 Task: Plan a time for the digital detox day.
Action: Mouse moved to (126, 203)
Screenshot: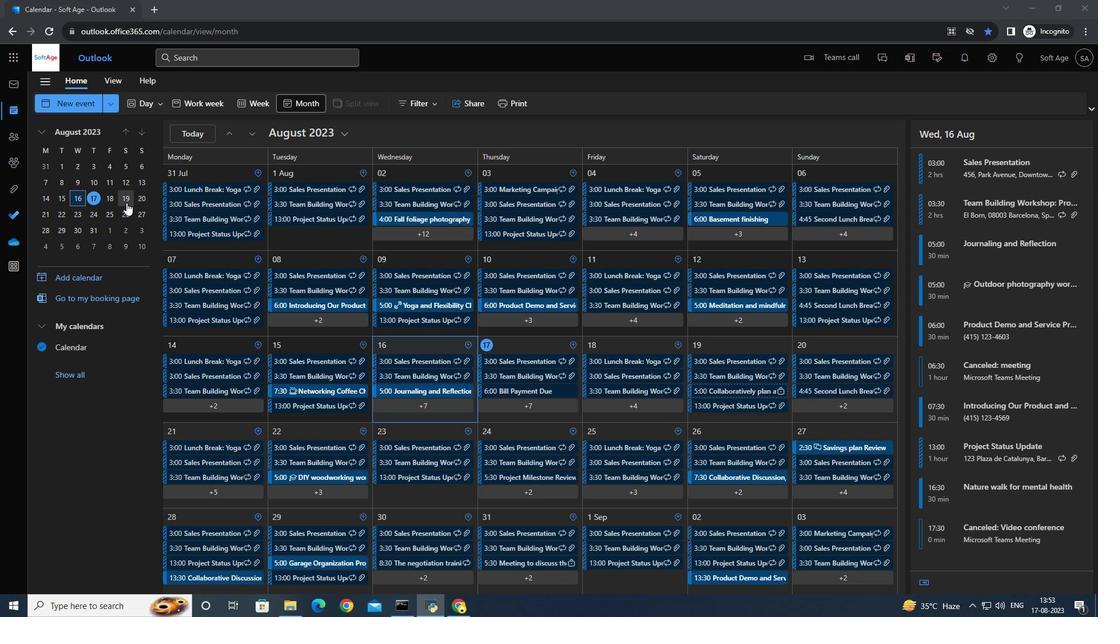 
Action: Mouse pressed left at (126, 203)
Screenshot: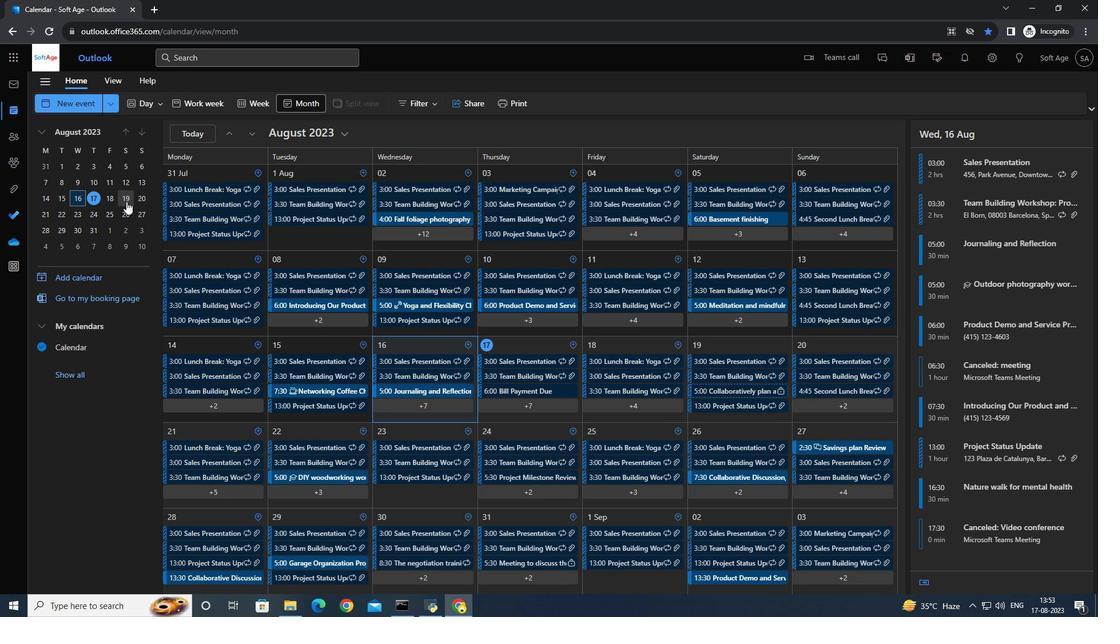 
Action: Mouse moved to (94, 104)
Screenshot: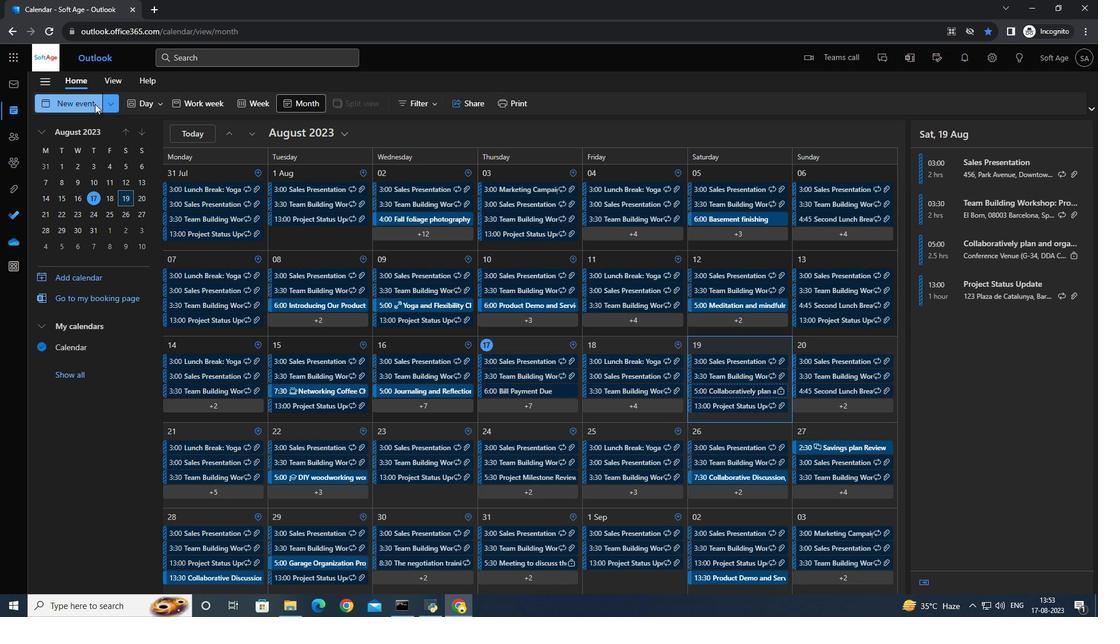 
Action: Mouse pressed left at (94, 104)
Screenshot: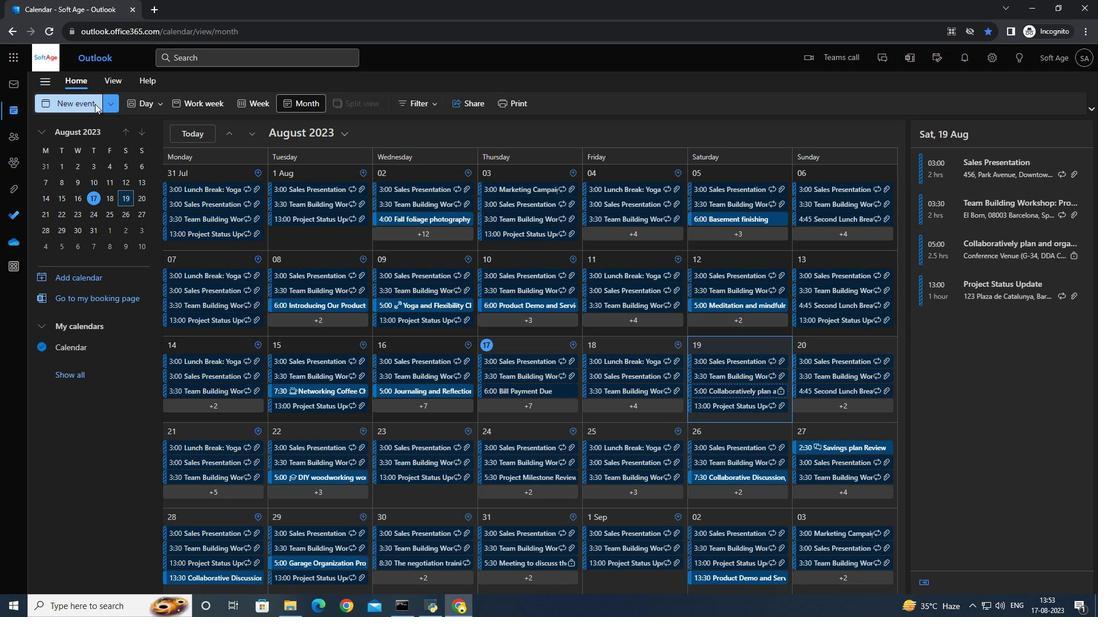 
Action: Mouse moved to (334, 177)
Screenshot: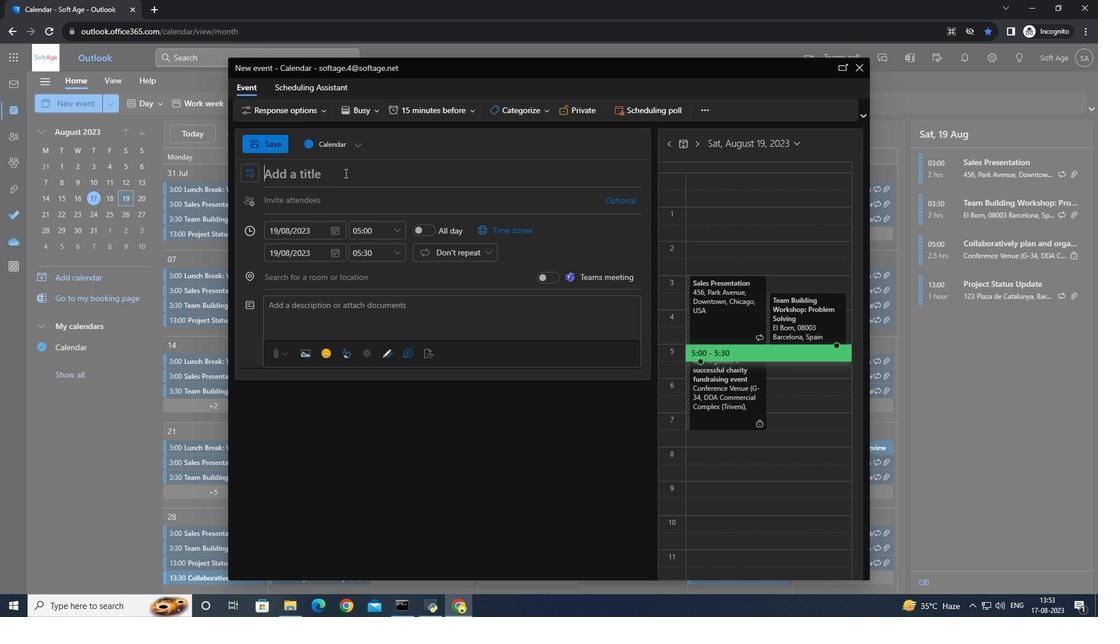 
Action: Key pressed <Key.caps_lock>
Screenshot: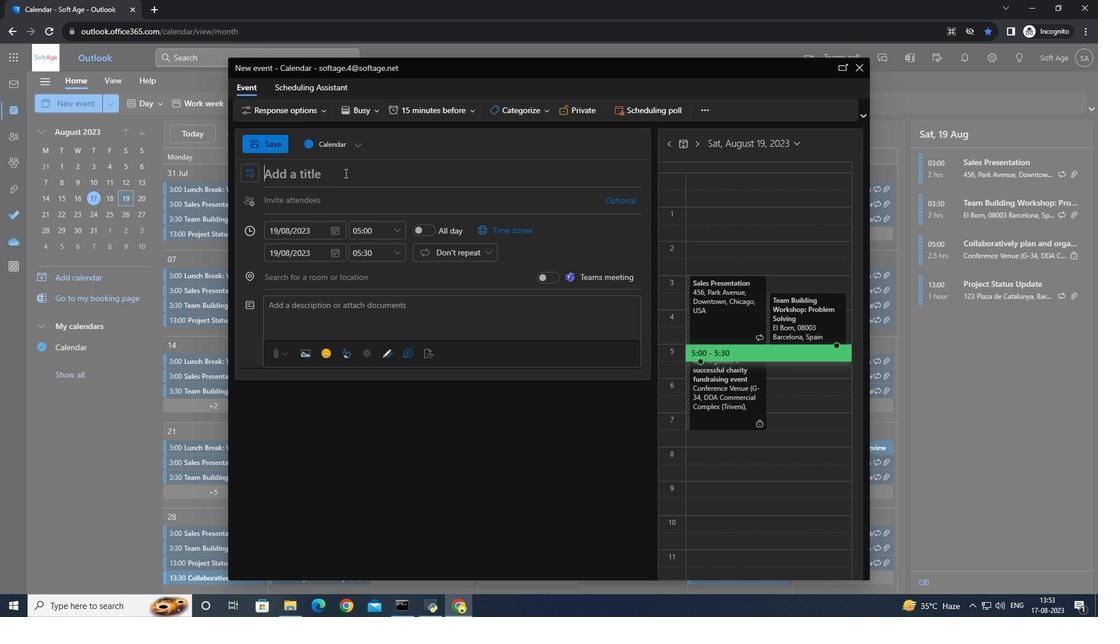 
Action: Mouse moved to (344, 173)
Screenshot: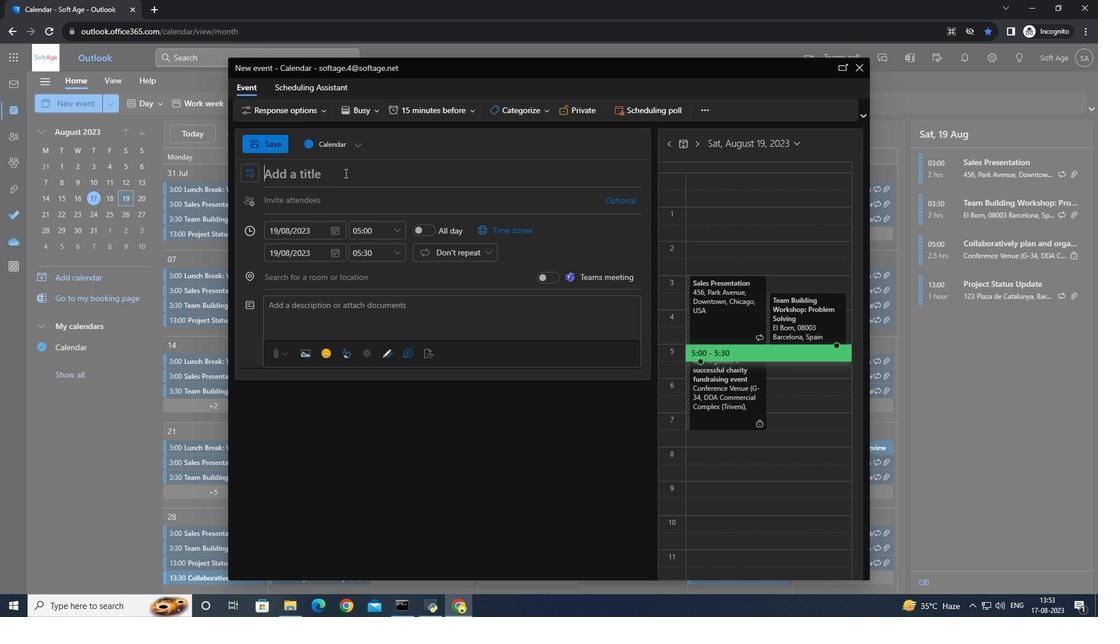 
Action: Key pressed D<Key.caps_lock>igital<Key.space><Key.caps_lock>D<Key.caps_lock>er<Key.backspace>tox<Key.space>day
Screenshot: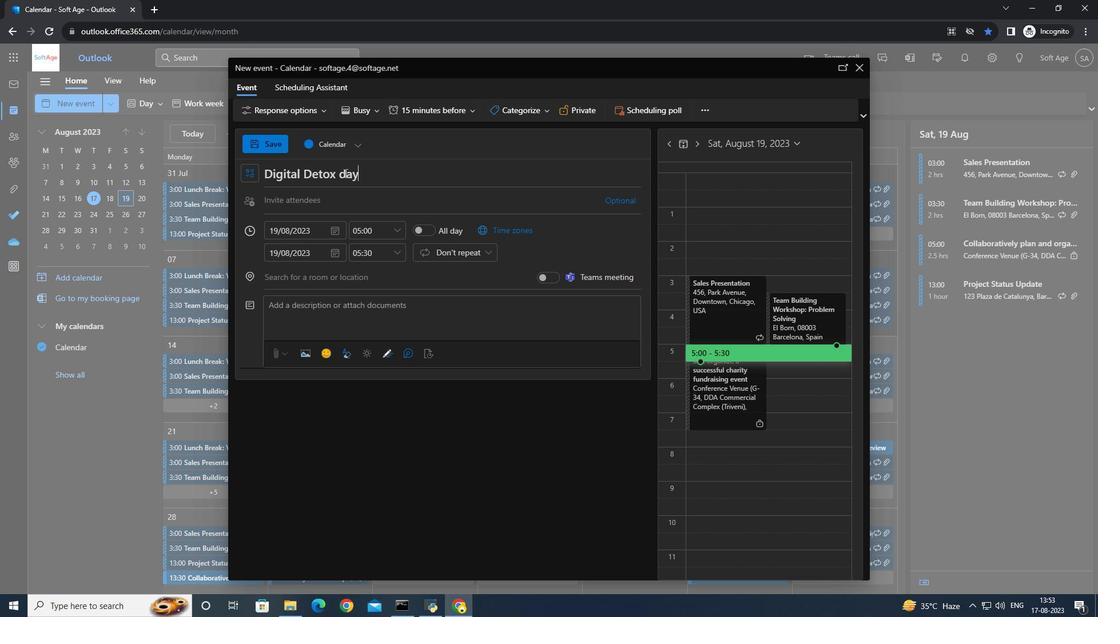 
Action: Mouse moved to (281, 145)
Screenshot: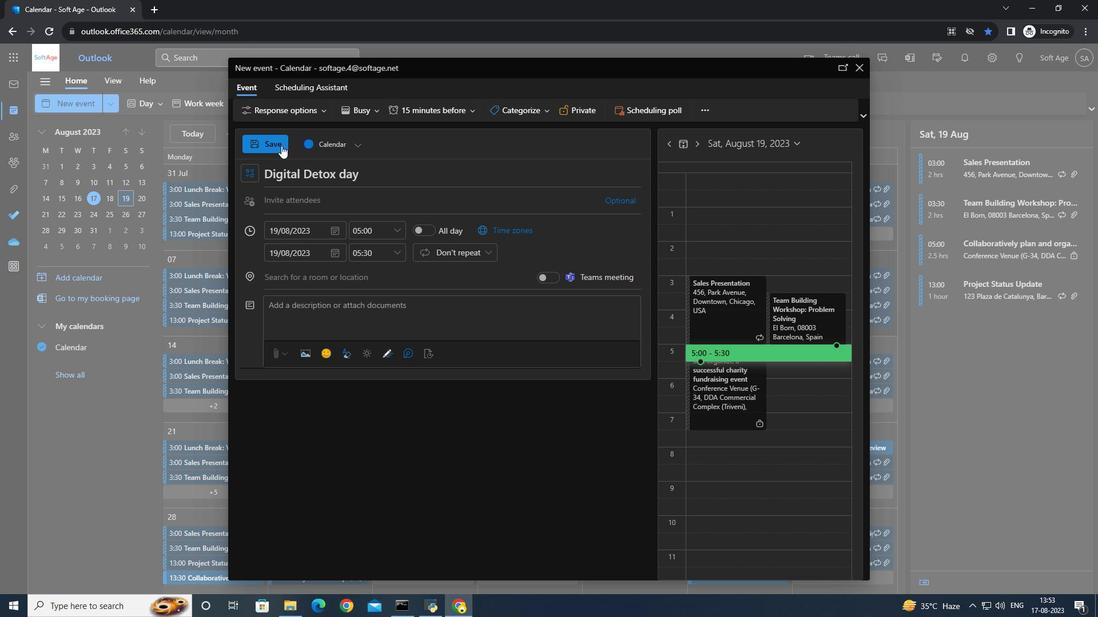 
Action: Mouse pressed left at (281, 145)
Screenshot: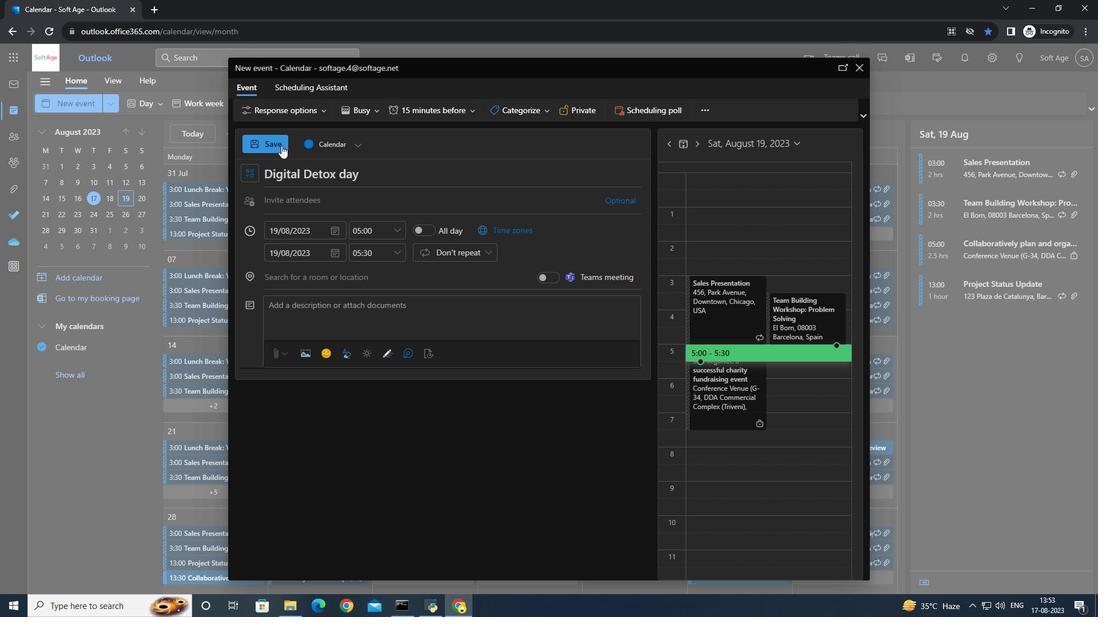 
